 Task: Search "Total text back request" in overview.
Action: Mouse moved to (24, 234)
Screenshot: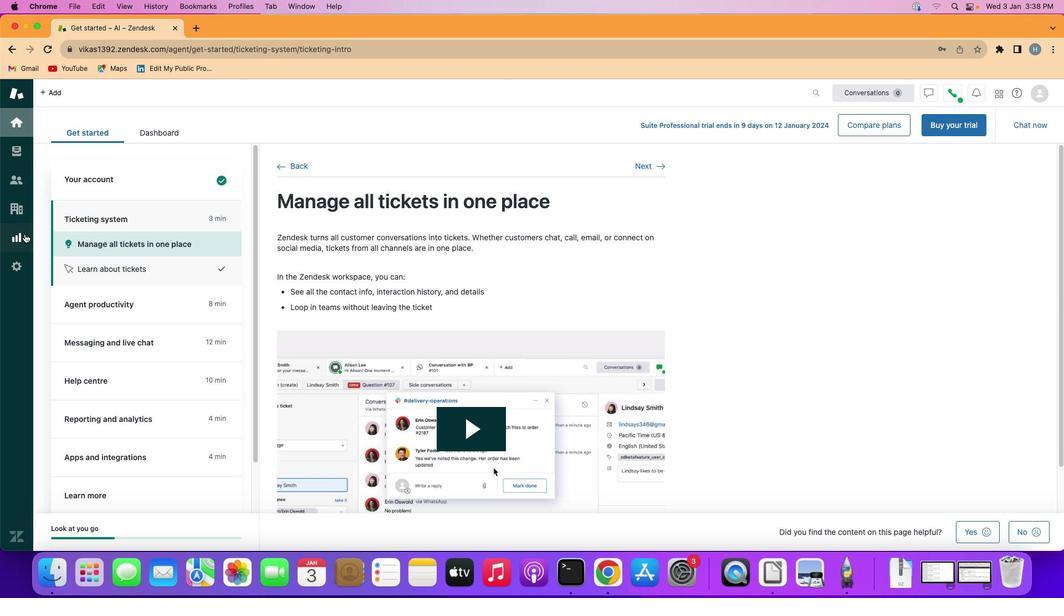 
Action: Mouse pressed left at (24, 234)
Screenshot: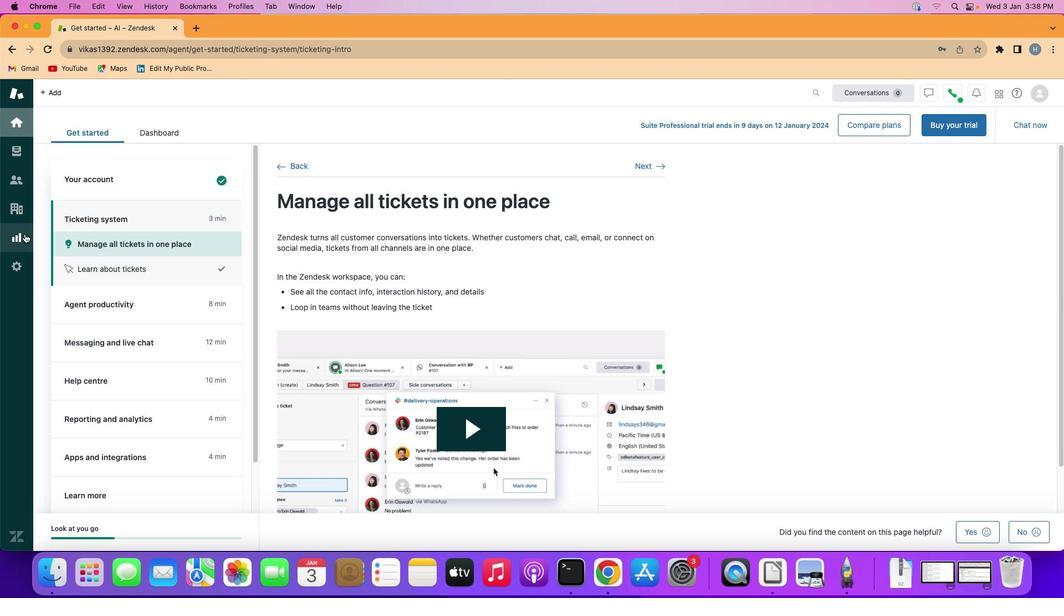 
Action: Mouse moved to (277, 152)
Screenshot: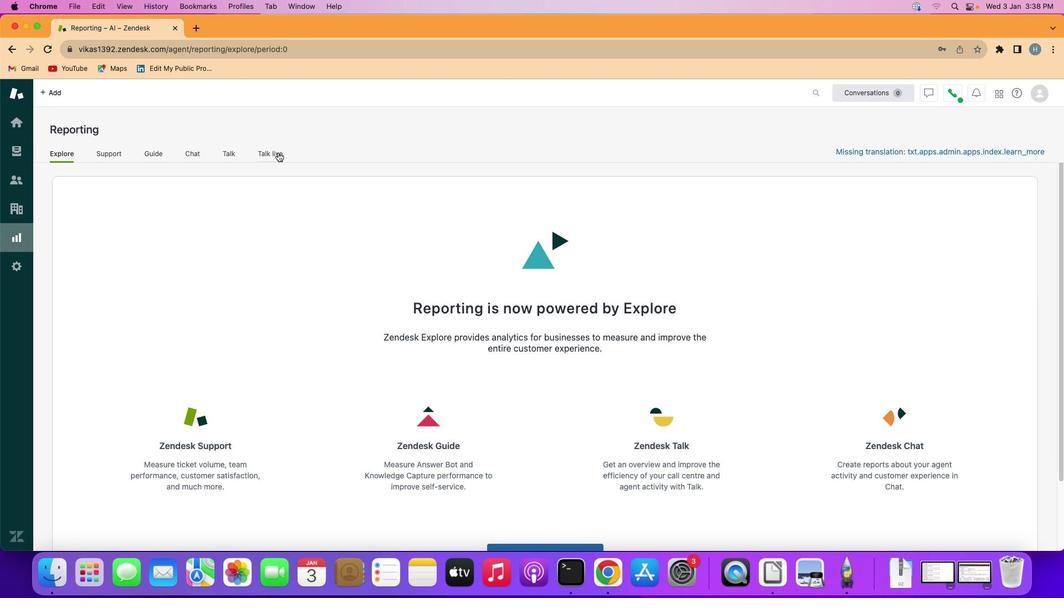 
Action: Mouse pressed left at (277, 152)
Screenshot: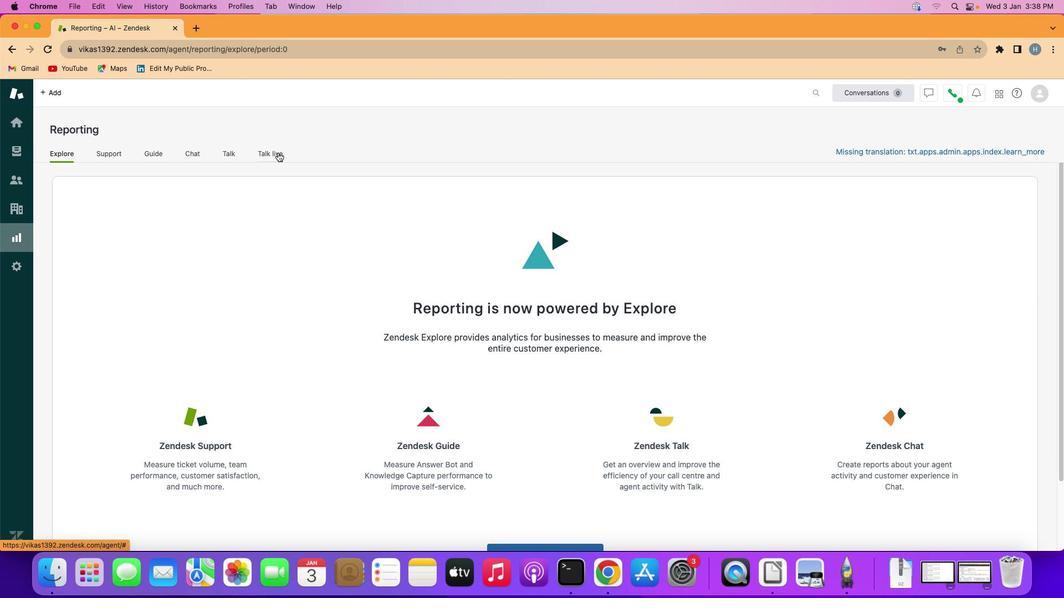 
Action: Mouse moved to (319, 359)
Screenshot: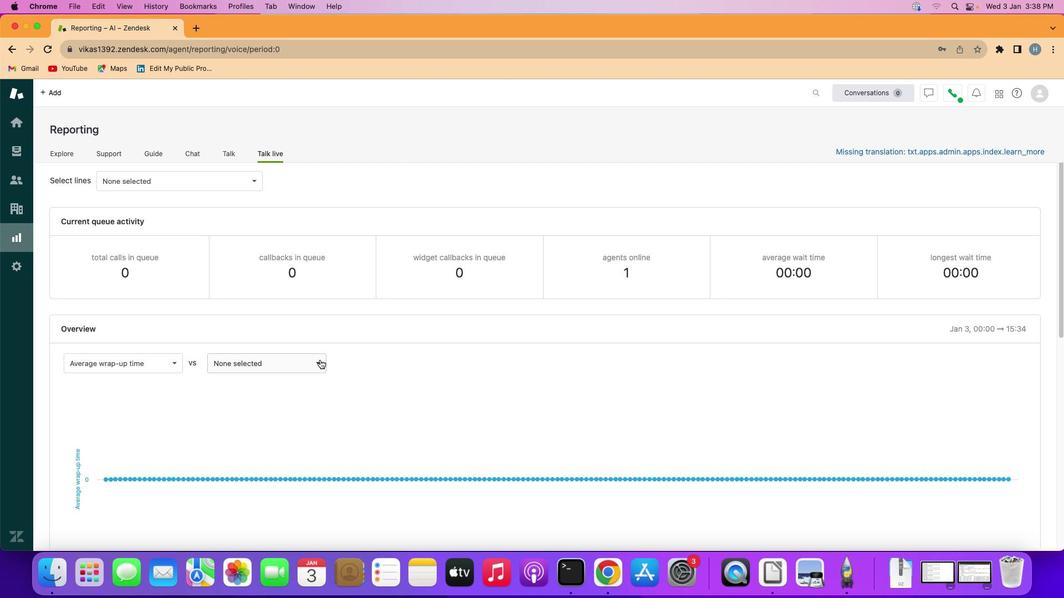 
Action: Mouse pressed left at (319, 359)
Screenshot: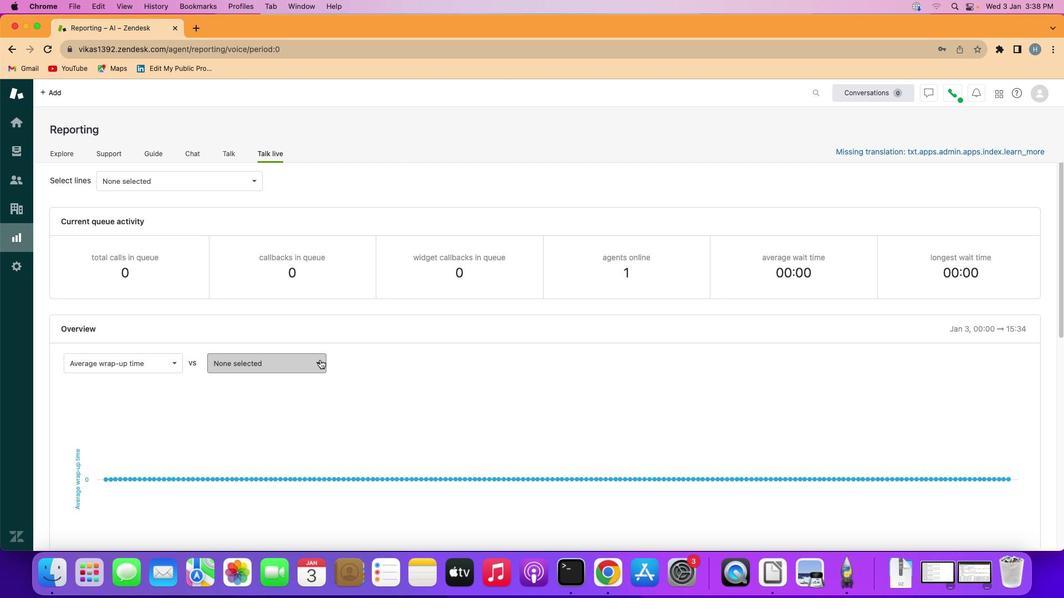 
Action: Key pressed Key.caps_lockKey.shift'T''o''t''a''l'Key.space't''e''x''t'Key.space'b''a''c''k'Key.space'r''e''q''u''e''s'
Screenshot: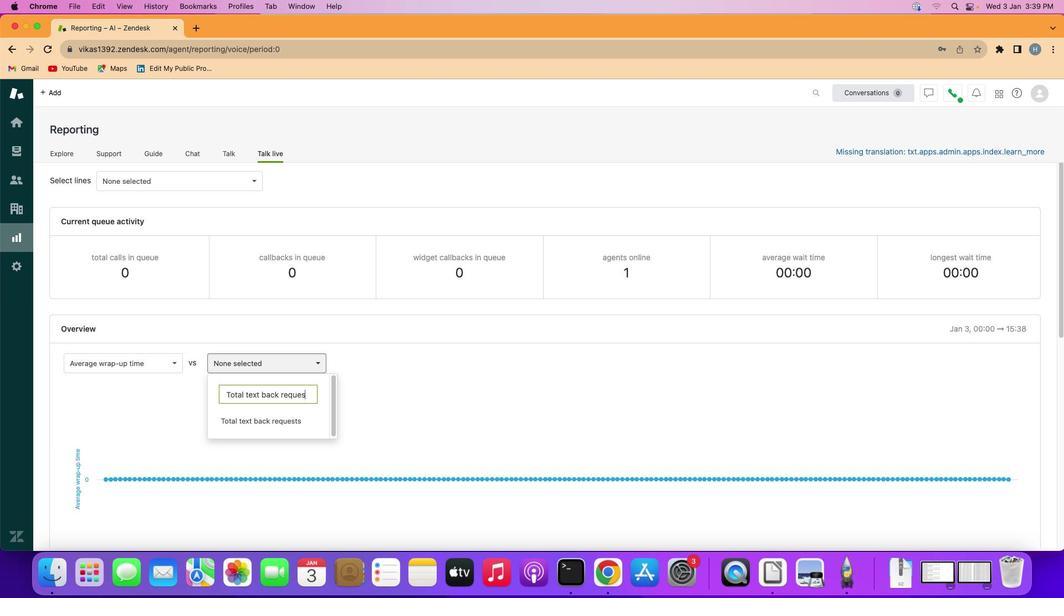 
Action: Mouse moved to (324, 362)
Screenshot: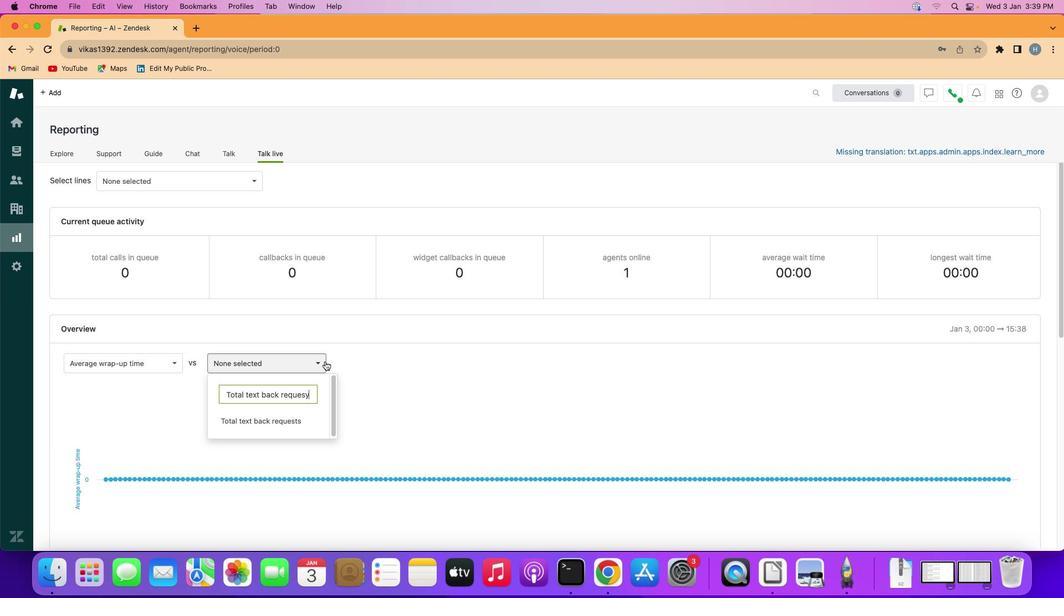 
Action: Key pressed 'y'
Screenshot: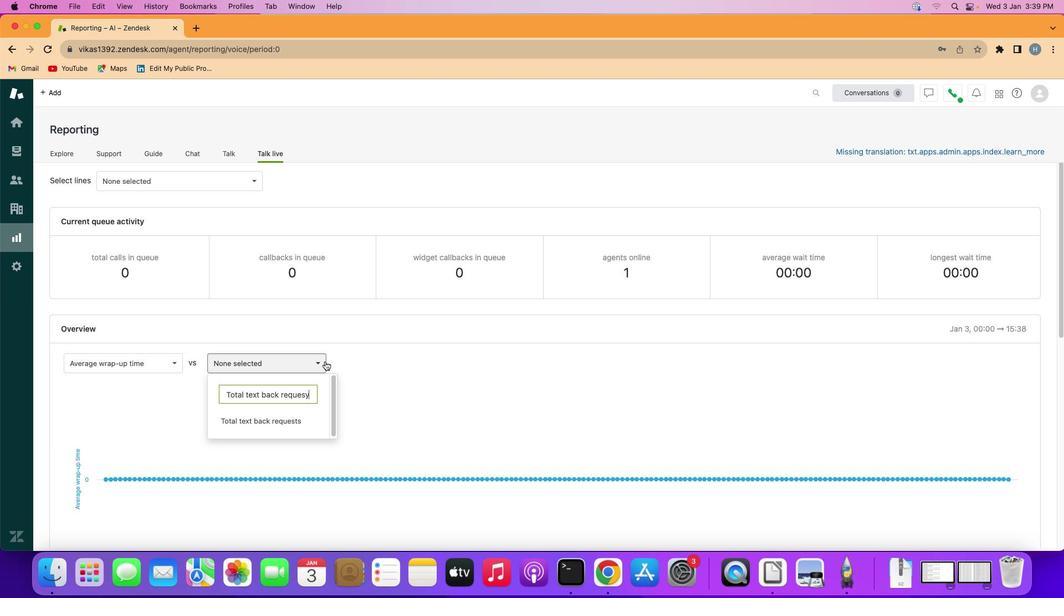 
Action: Mouse moved to (312, 390)
Screenshot: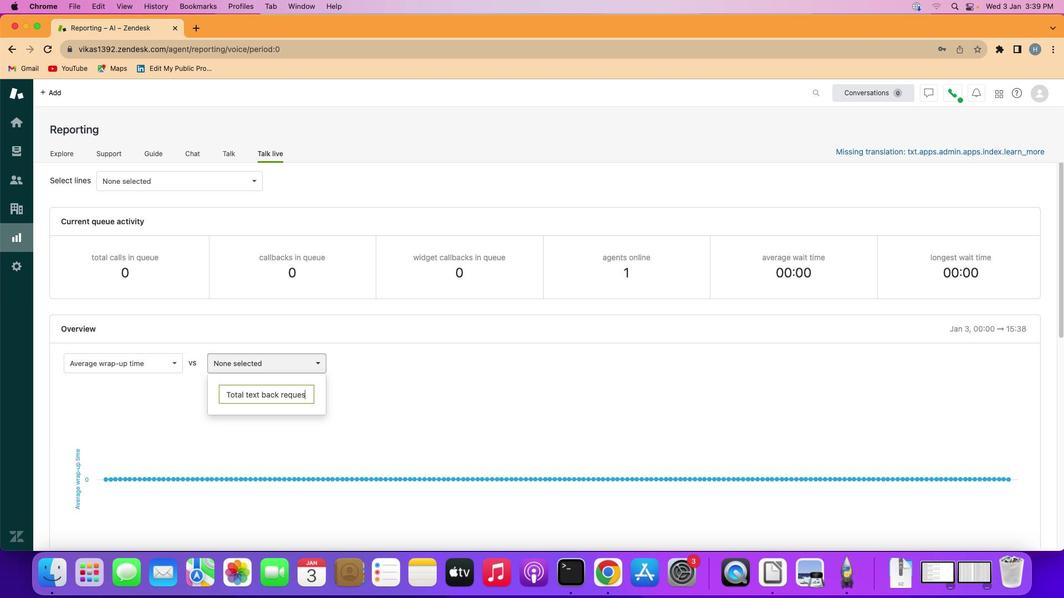
Action: Key pressed Key.backspace't'
Screenshot: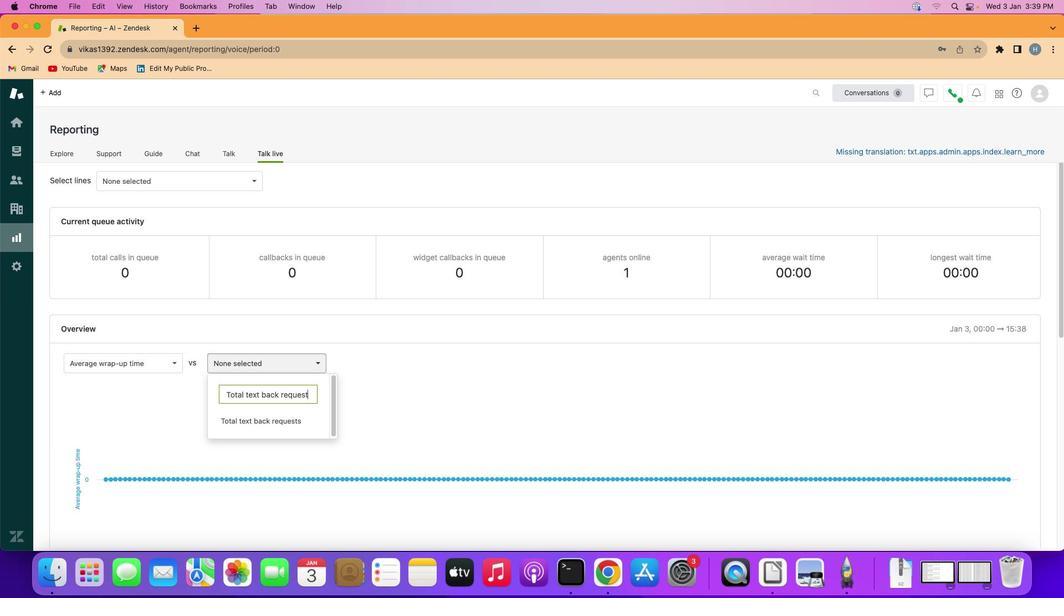 
Action: Mouse moved to (279, 424)
Screenshot: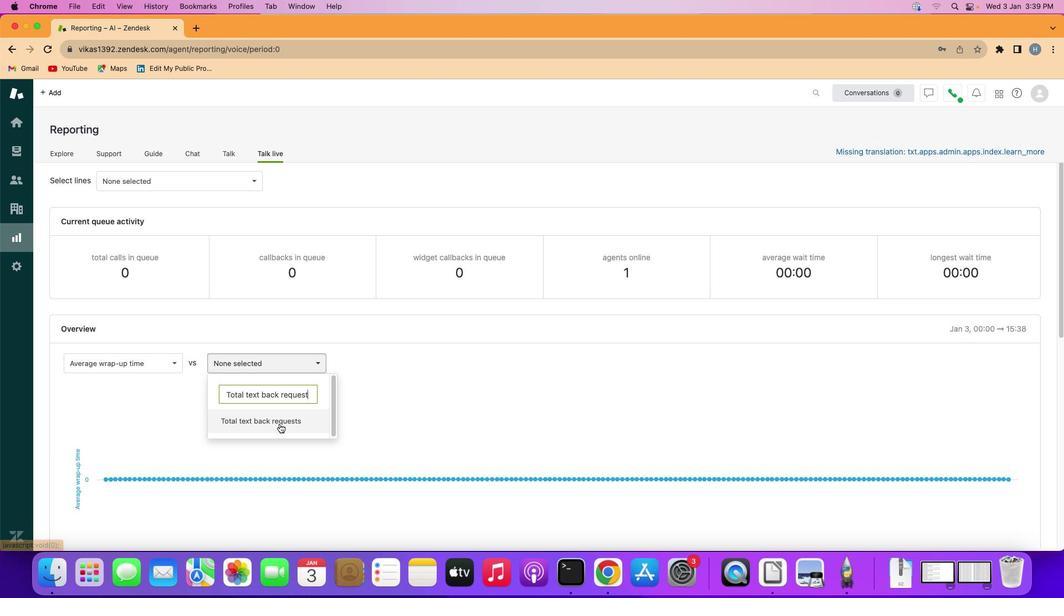 
Action: Mouse pressed left at (279, 424)
Screenshot: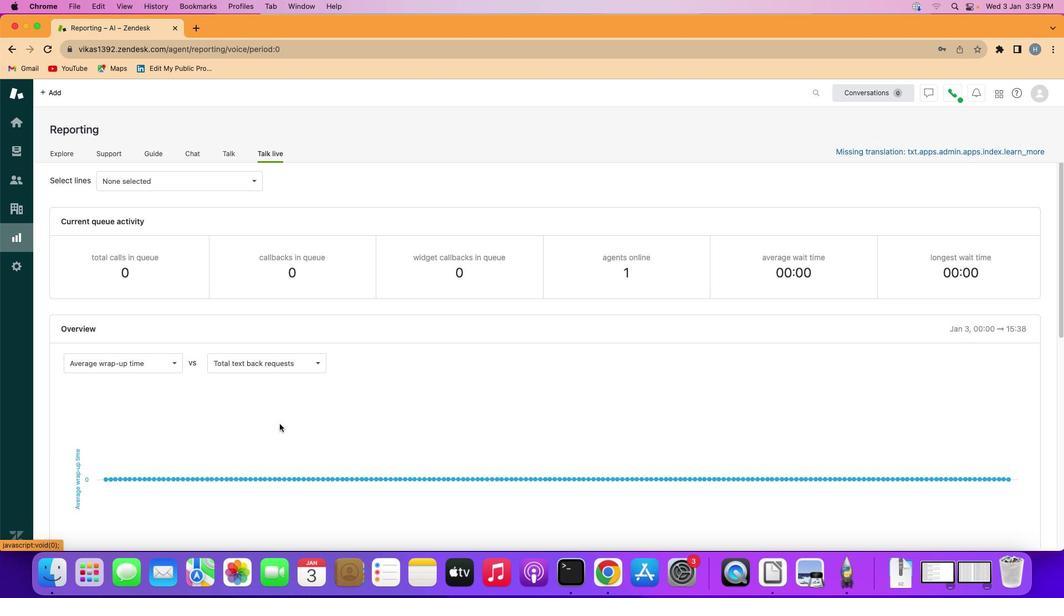 
Action: Mouse moved to (279, 423)
Screenshot: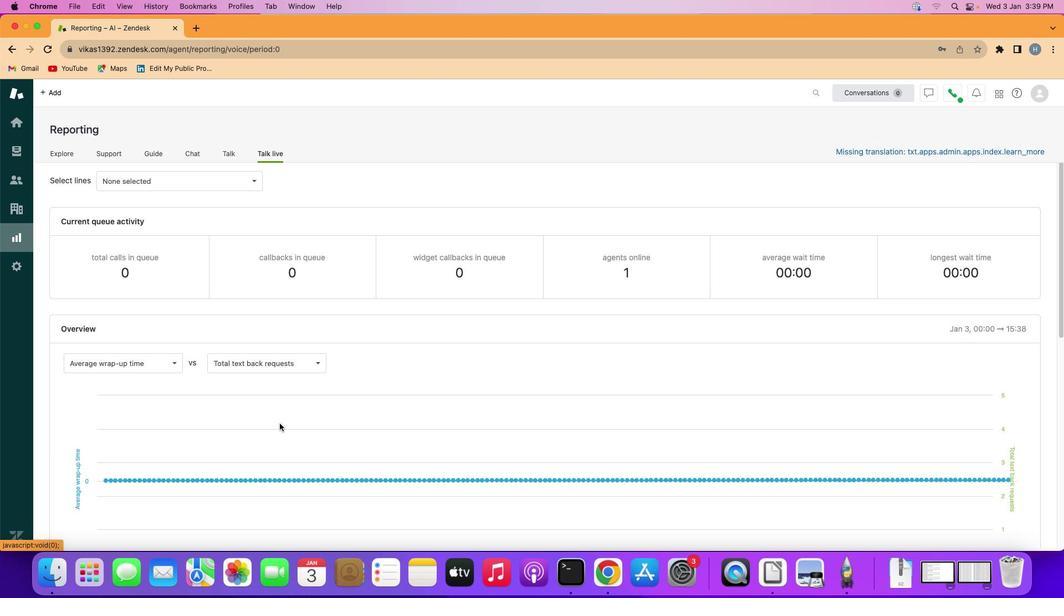 
